 Task: Create in the project Transpire in Backlog an issue 'Upgrade the performance of a mobile application to reduce load times and improve responsiveness', assign it to team member softage.1@softage.net and change the status to IN PROGRESS.
Action: Mouse moved to (199, 50)
Screenshot: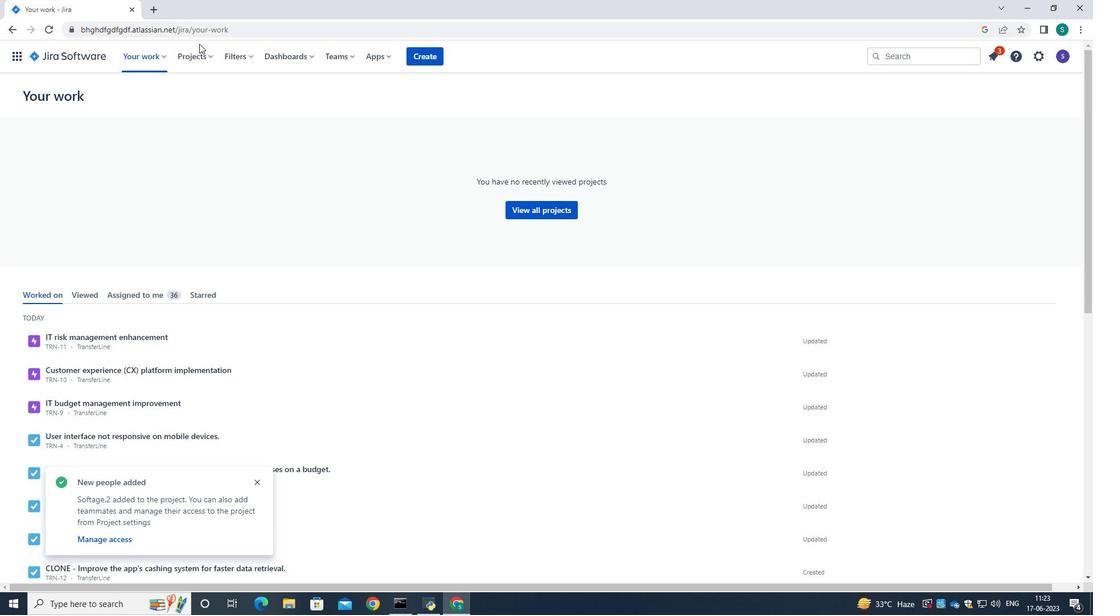 
Action: Mouse pressed left at (199, 50)
Screenshot: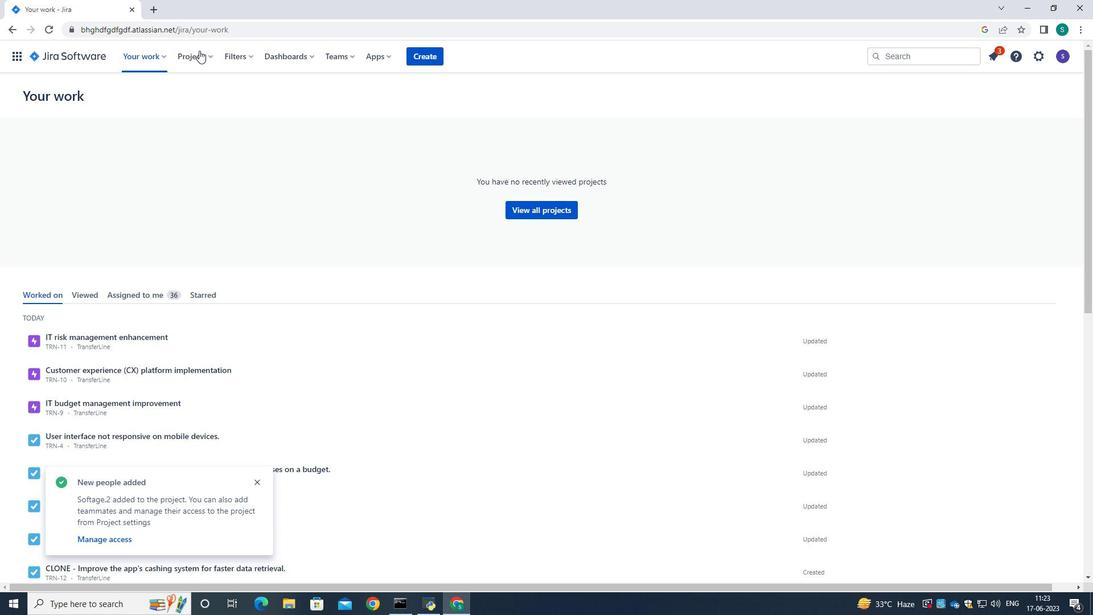 
Action: Mouse moved to (213, 104)
Screenshot: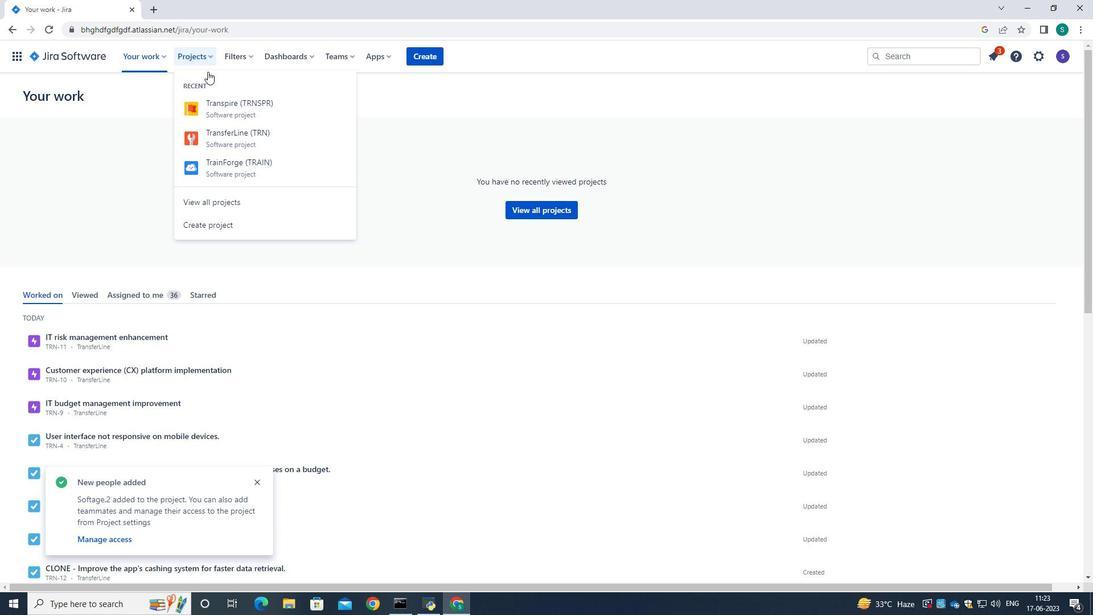 
Action: Mouse pressed left at (213, 104)
Screenshot: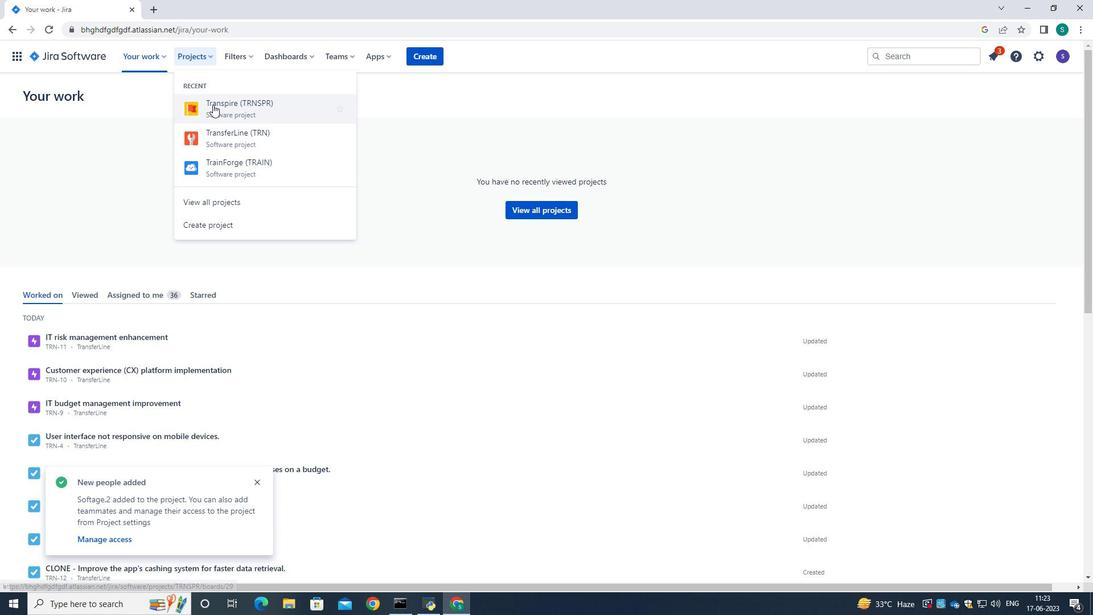 
Action: Mouse moved to (66, 171)
Screenshot: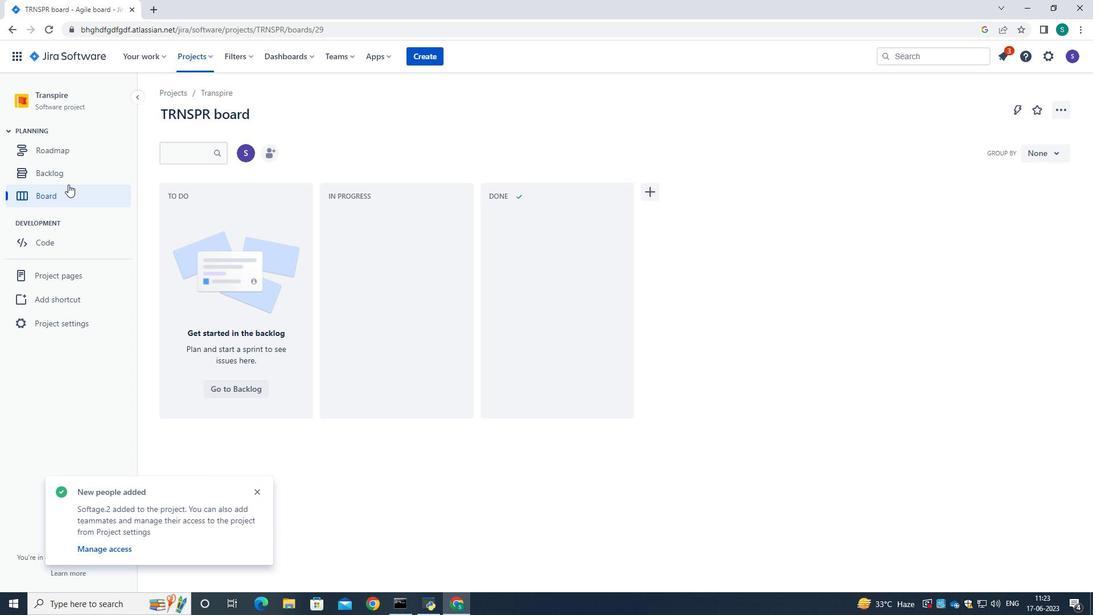 
Action: Mouse pressed left at (66, 171)
Screenshot: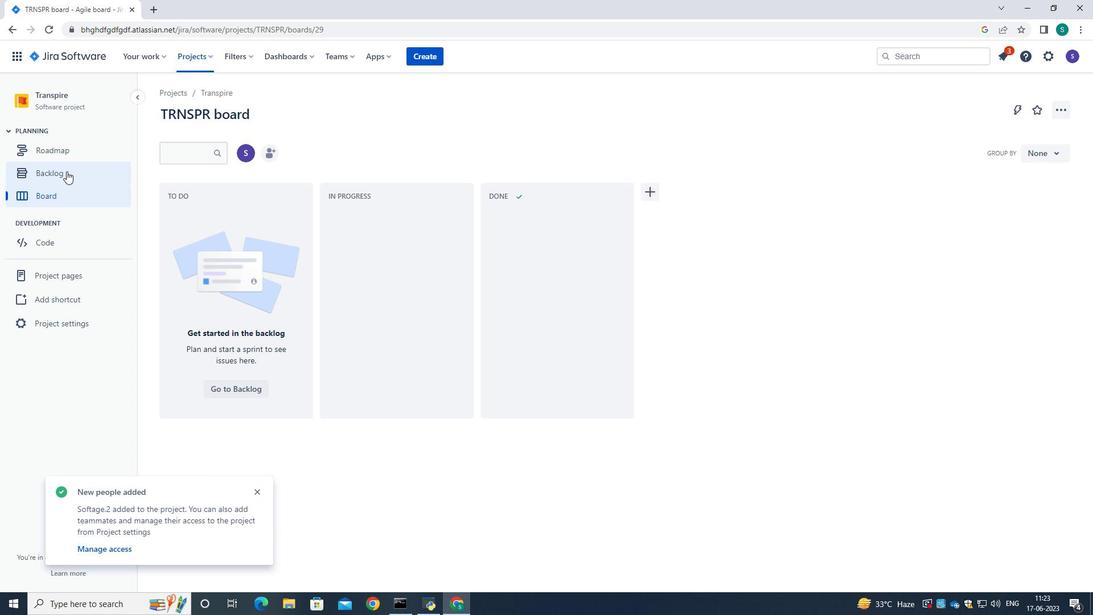 
Action: Mouse moved to (400, 311)
Screenshot: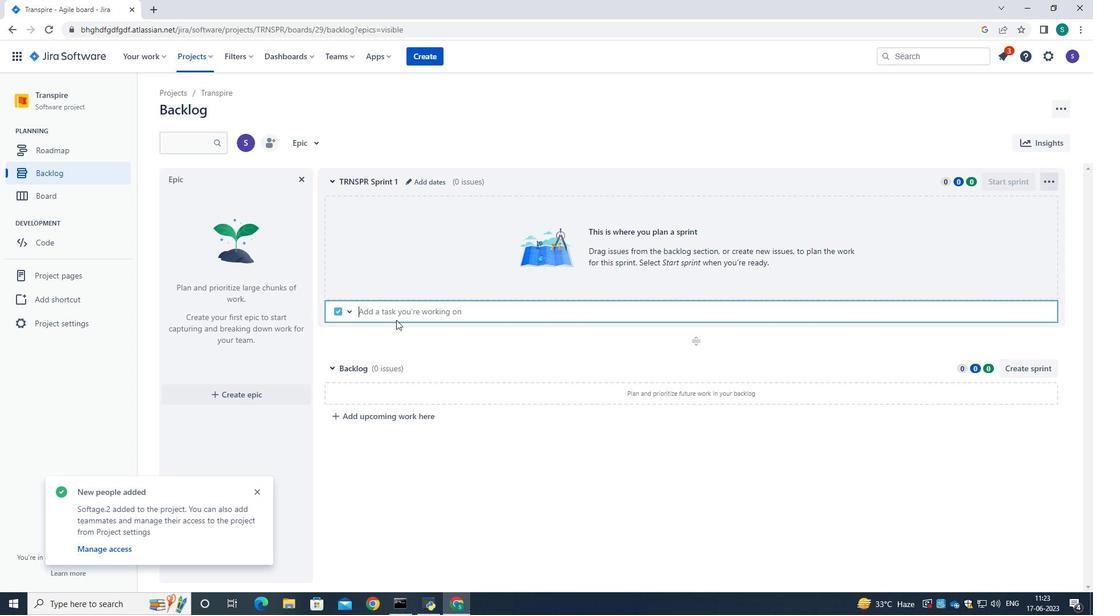 
Action: Mouse pressed left at (400, 311)
Screenshot: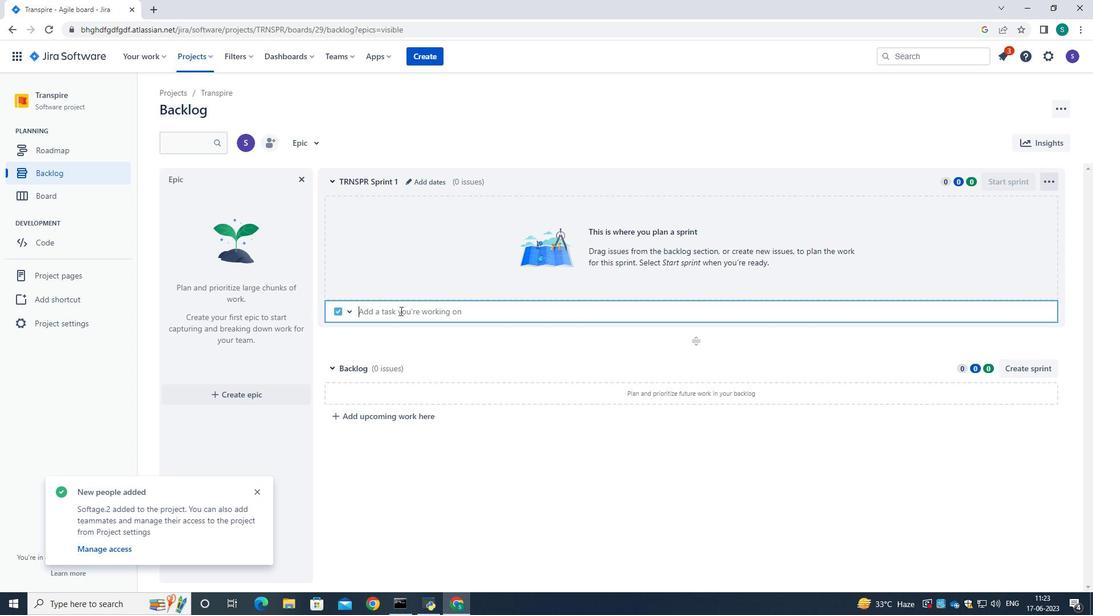 
Action: Key pressed <Key.caps_lock>U<Key.caps_lock>pgrade<Key.space>te<Key.backspace>he<Key.space>performance<Key.space>of<Key.space>a<Key.space>ob<Key.backspace><Key.backspace>mobile<Key.space>application<Key.space>to<Key.space>reduce<Key.space>load<Key.space>times<Key.space>and<Key.space>improve<Key.space>i<Key.backspace>responsiveness.<Key.enter>
Screenshot: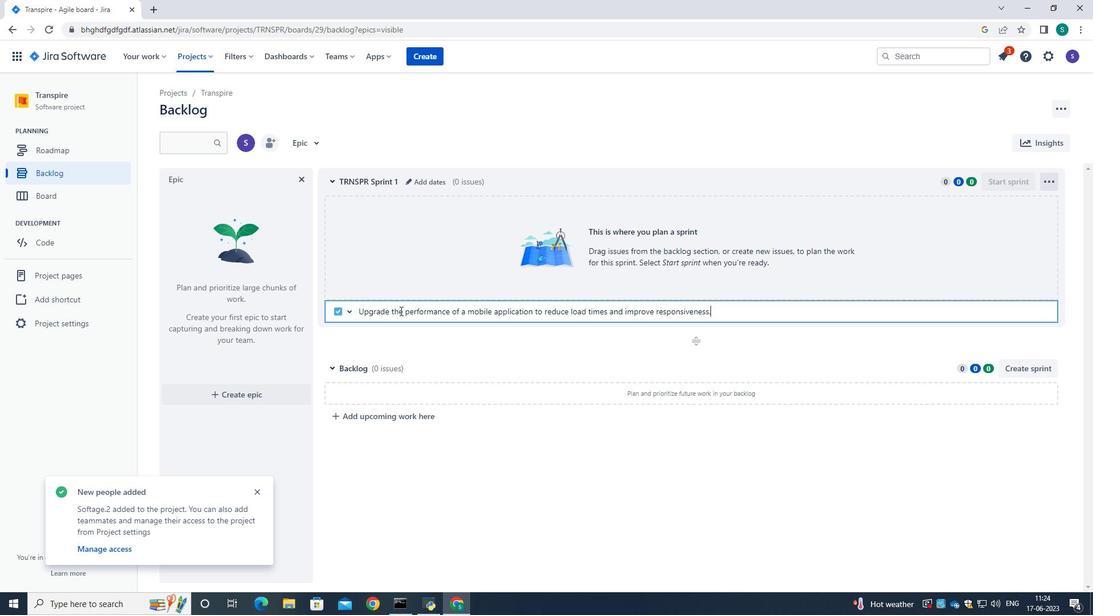 
Action: Mouse moved to (1018, 210)
Screenshot: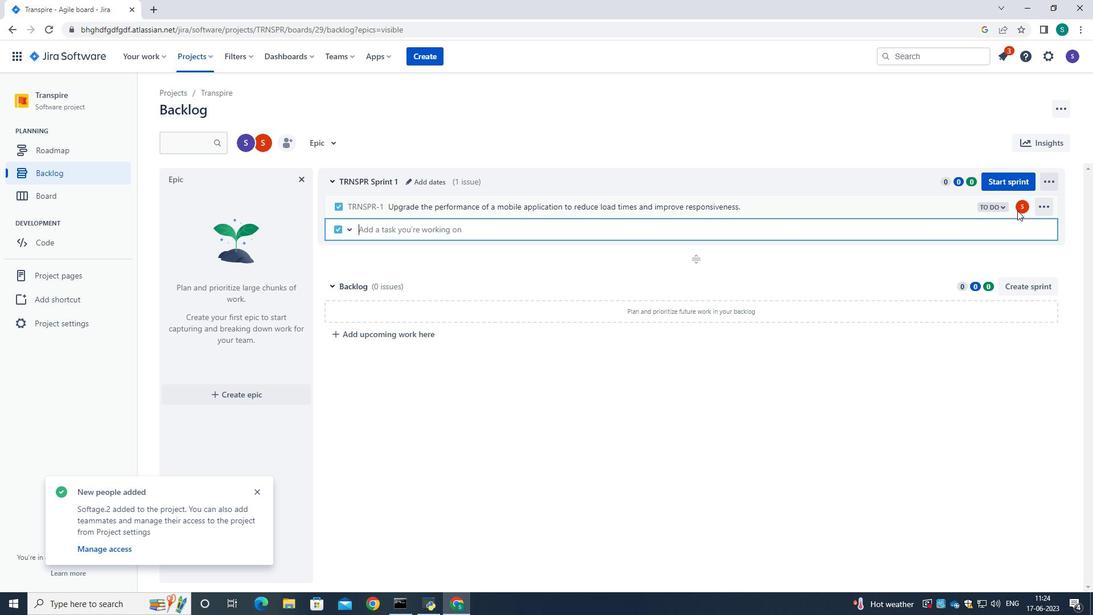 
Action: Mouse pressed left at (1018, 210)
Screenshot: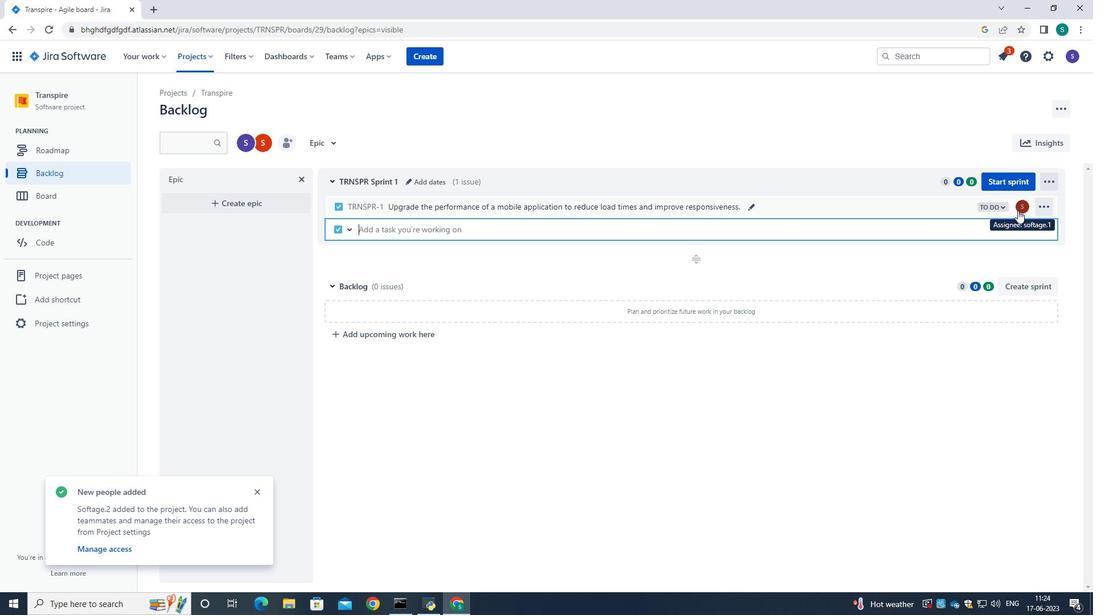 
Action: Mouse moved to (979, 231)
Screenshot: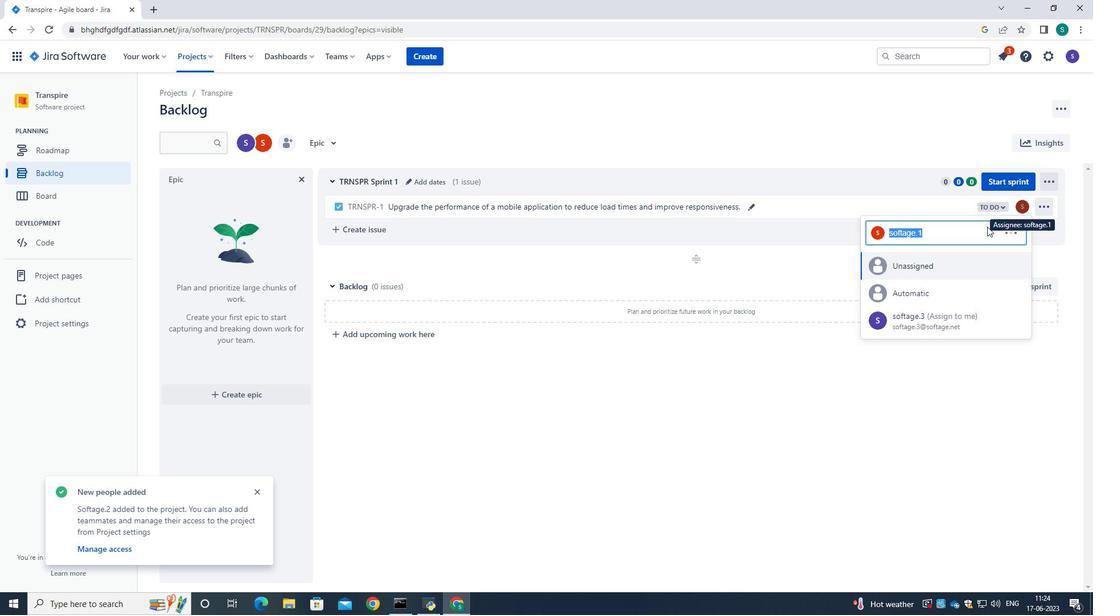 
Action: Key pressed softage.1<Key.shift>@softage.ne
Screenshot: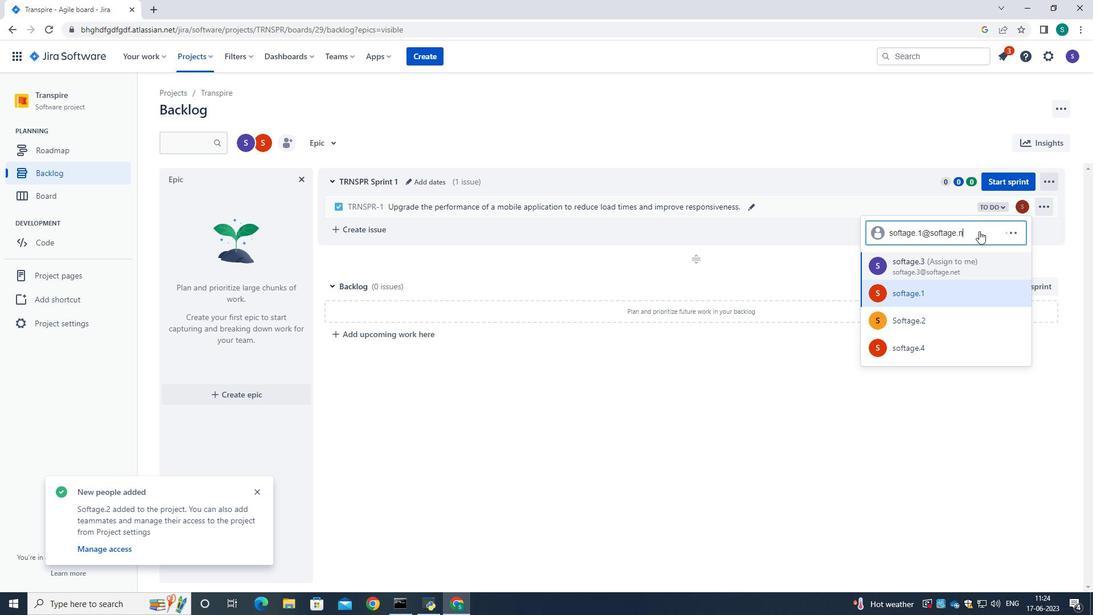 
Action: Mouse moved to (979, 231)
Screenshot: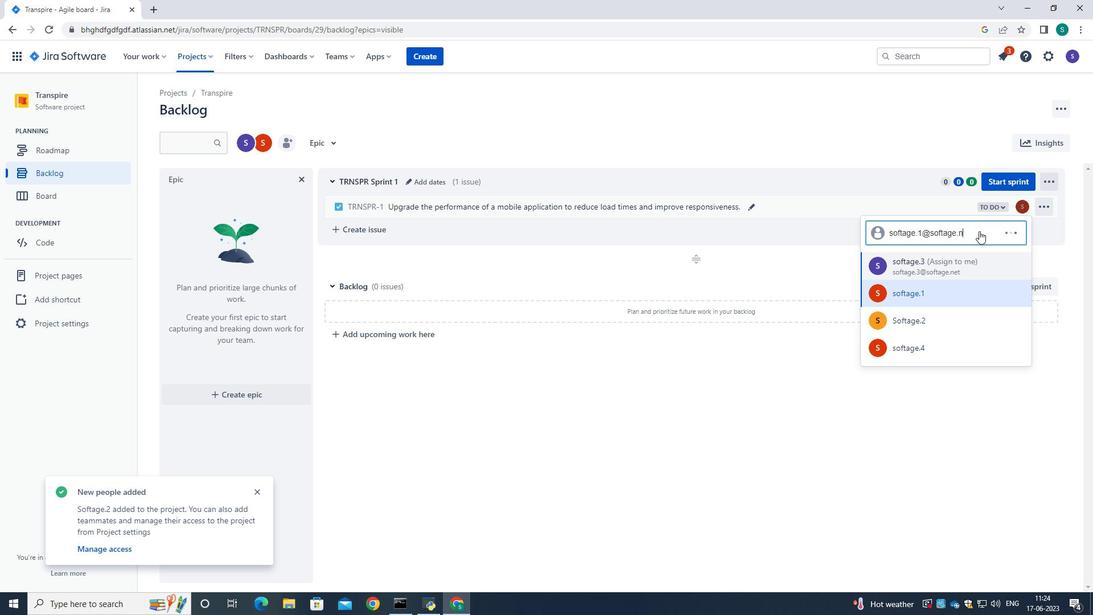
Action: Key pressed t
Screenshot: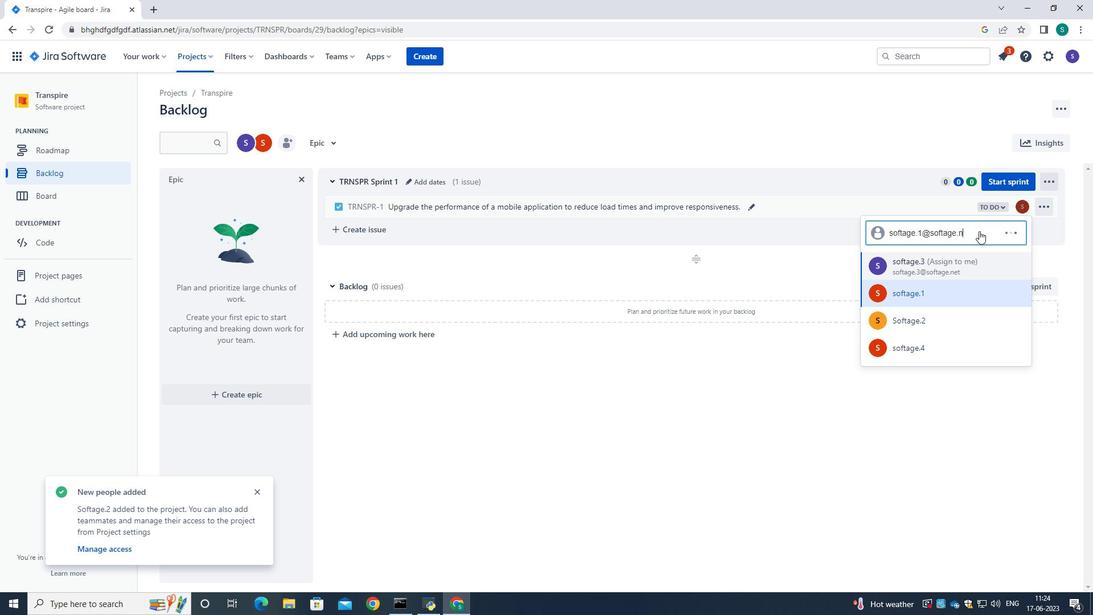 
Action: Mouse moved to (947, 273)
Screenshot: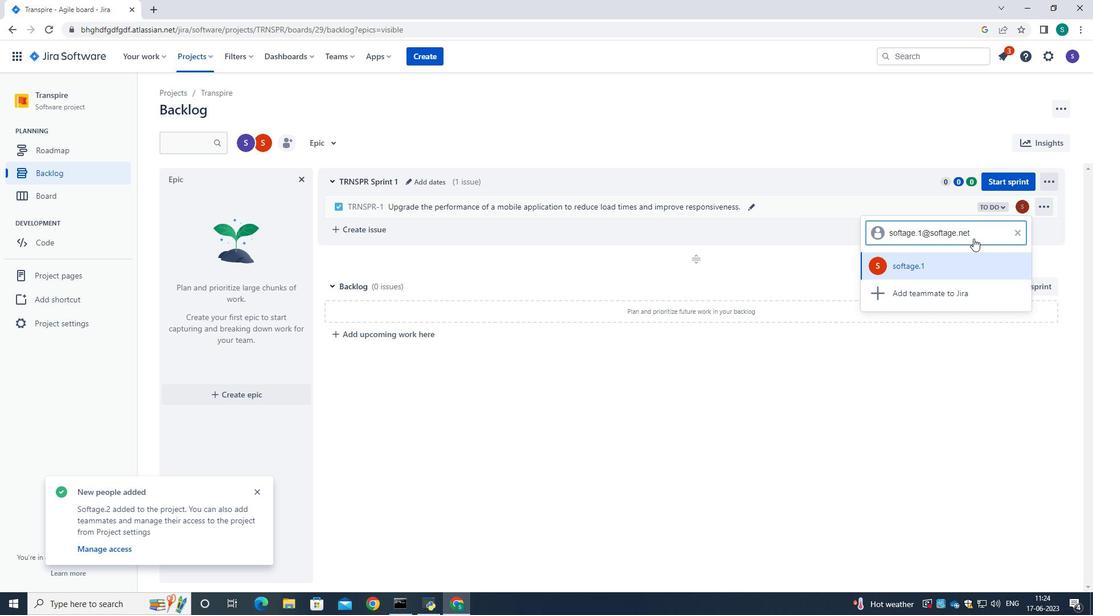 
Action: Mouse pressed left at (947, 273)
Screenshot: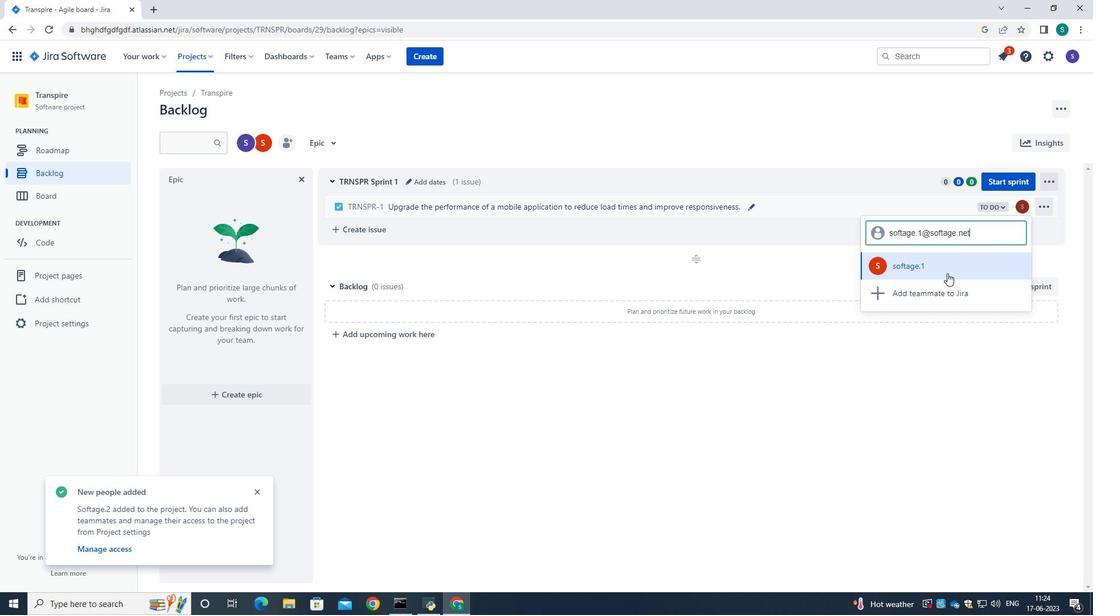 
Action: Mouse moved to (991, 208)
Screenshot: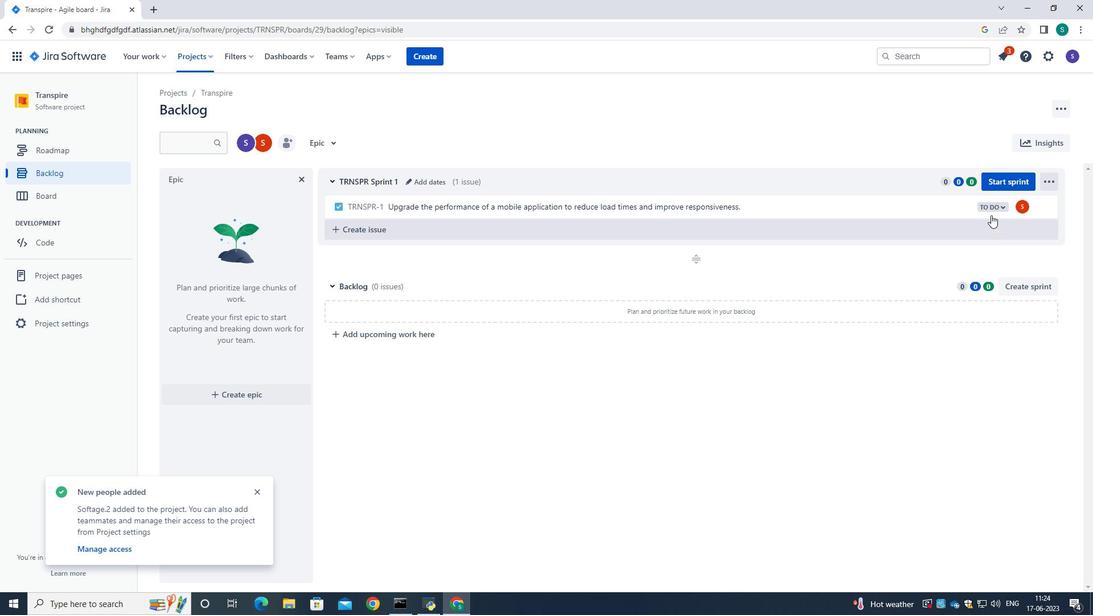 
Action: Mouse pressed left at (991, 208)
Screenshot: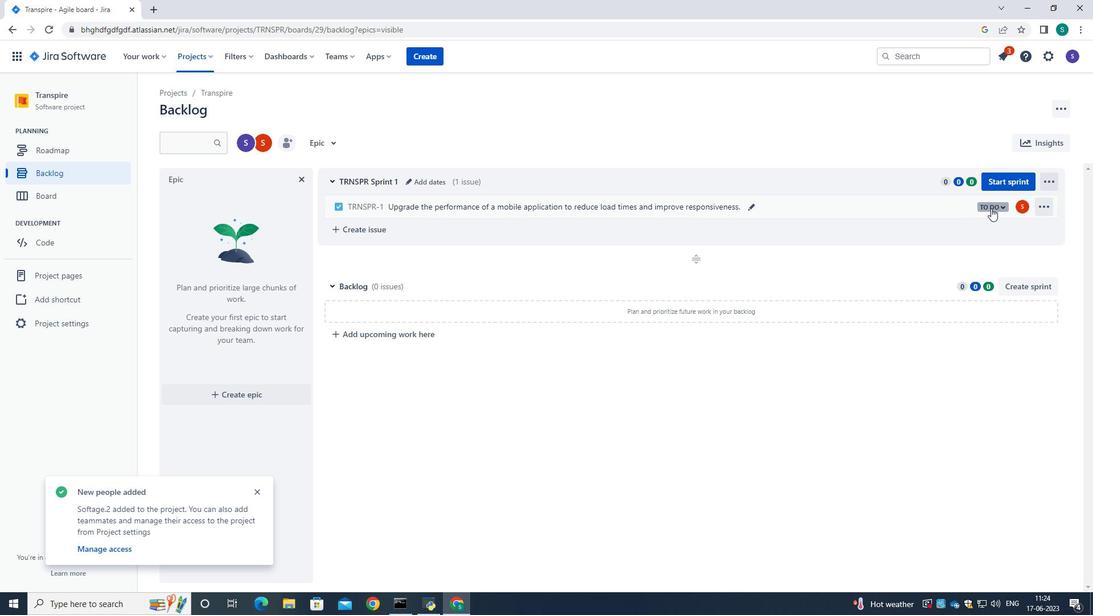
Action: Mouse moved to (948, 235)
Screenshot: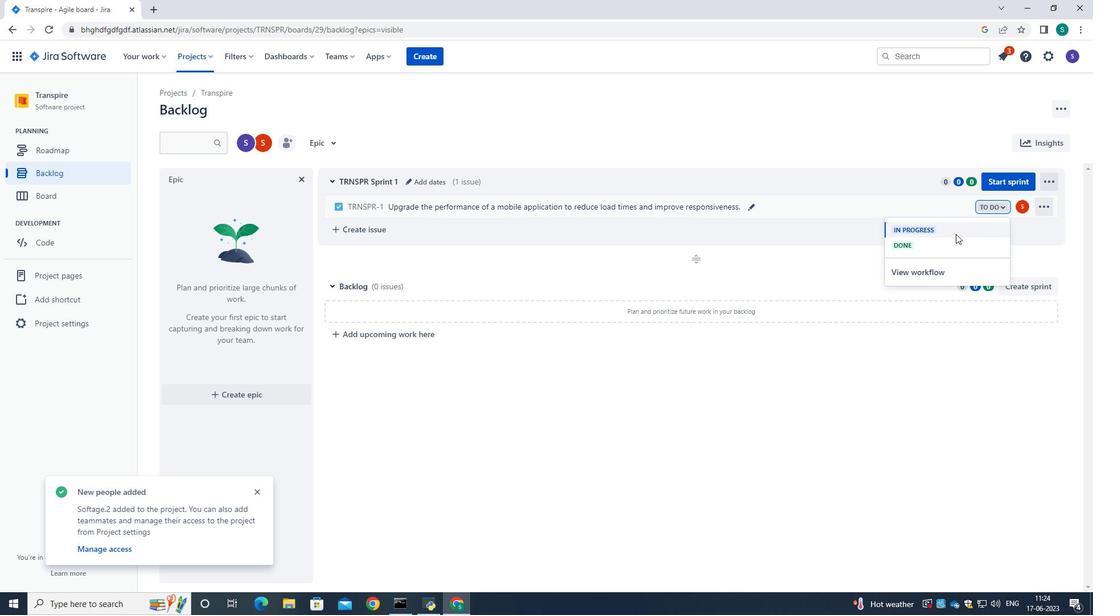 
Action: Mouse pressed left at (948, 235)
Screenshot: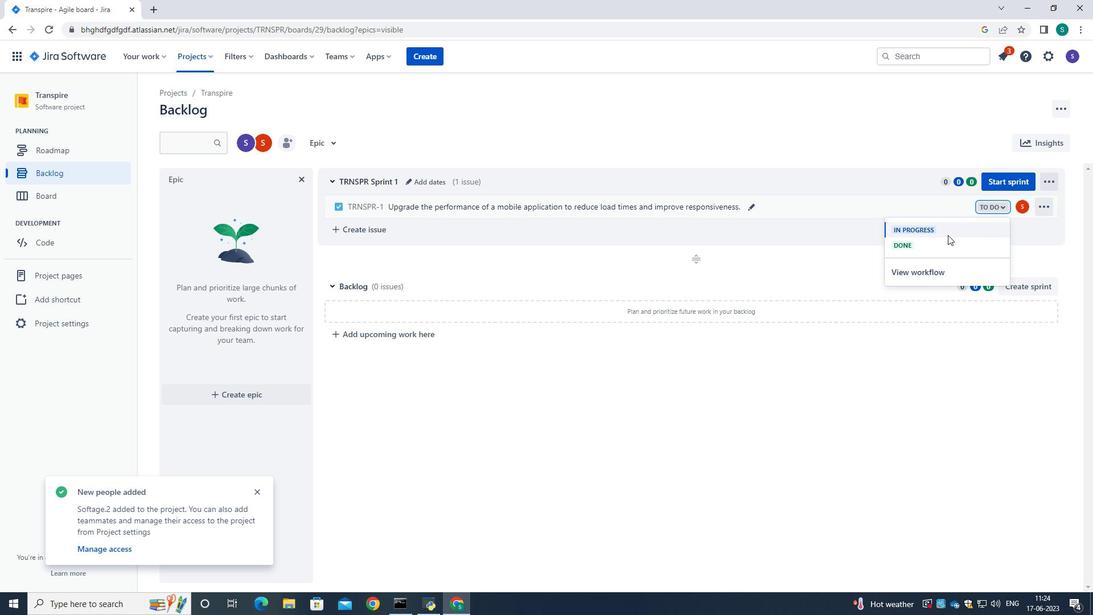 
Action: Mouse moved to (812, 147)
Screenshot: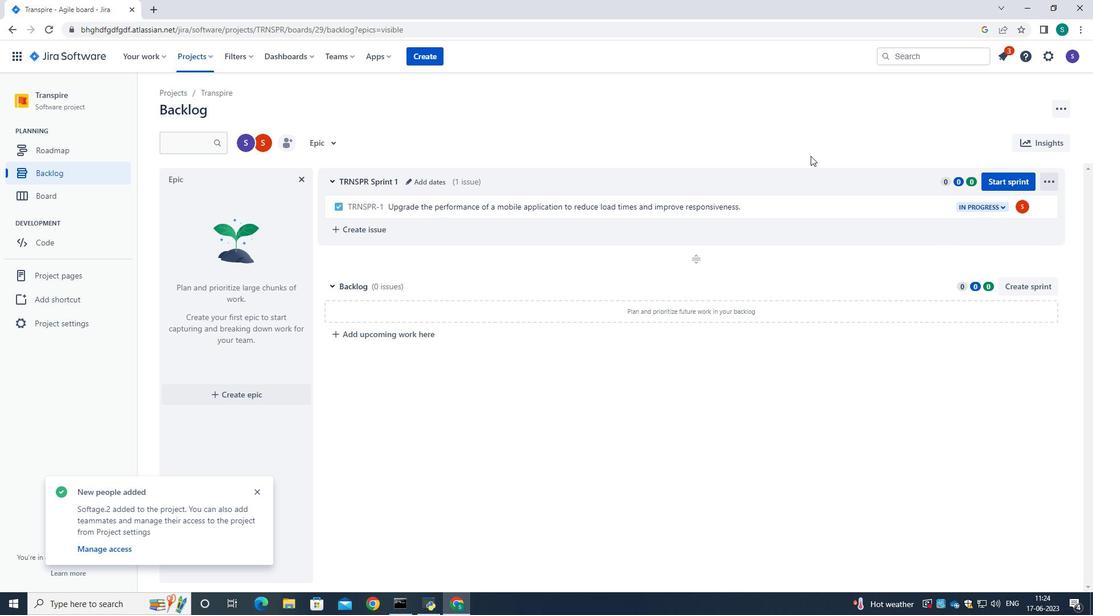 
Action: Mouse pressed left at (812, 147)
Screenshot: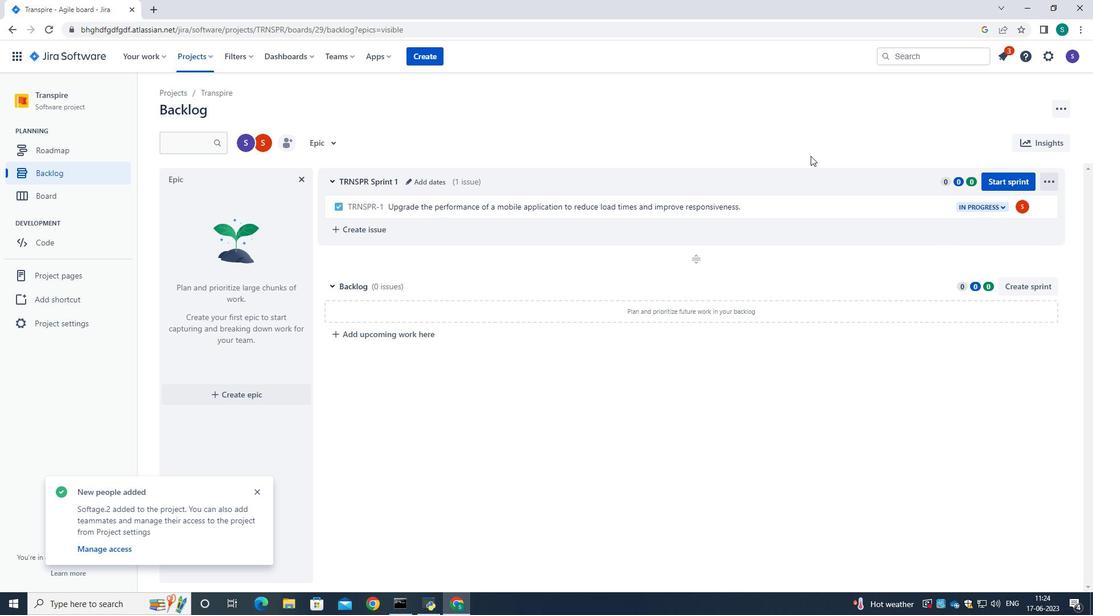 
Action: Mouse moved to (679, 444)
Screenshot: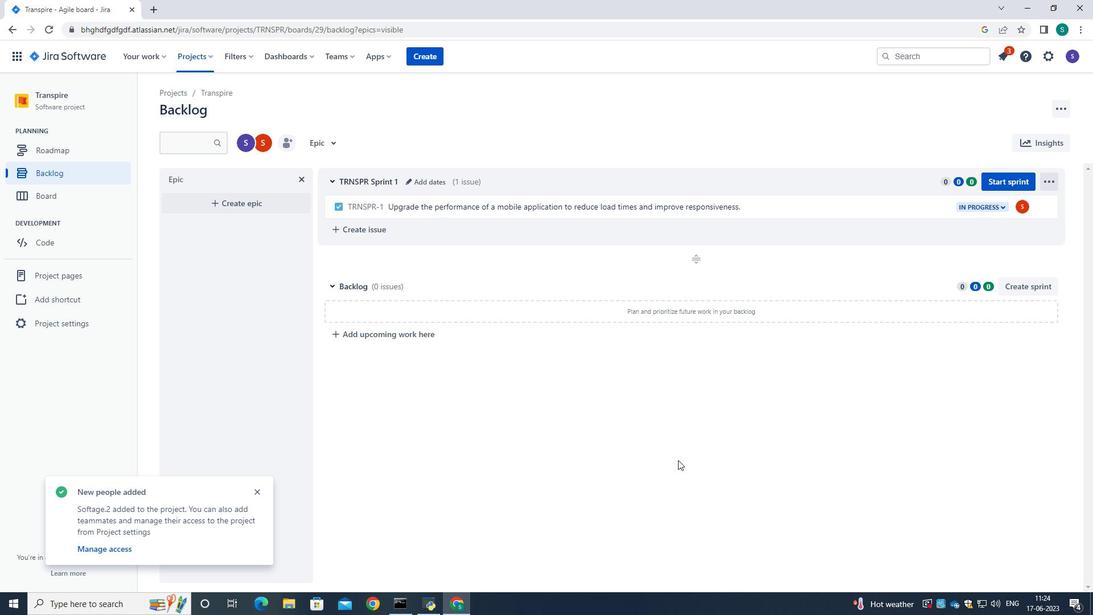 
Action: Mouse pressed left at (679, 444)
Screenshot: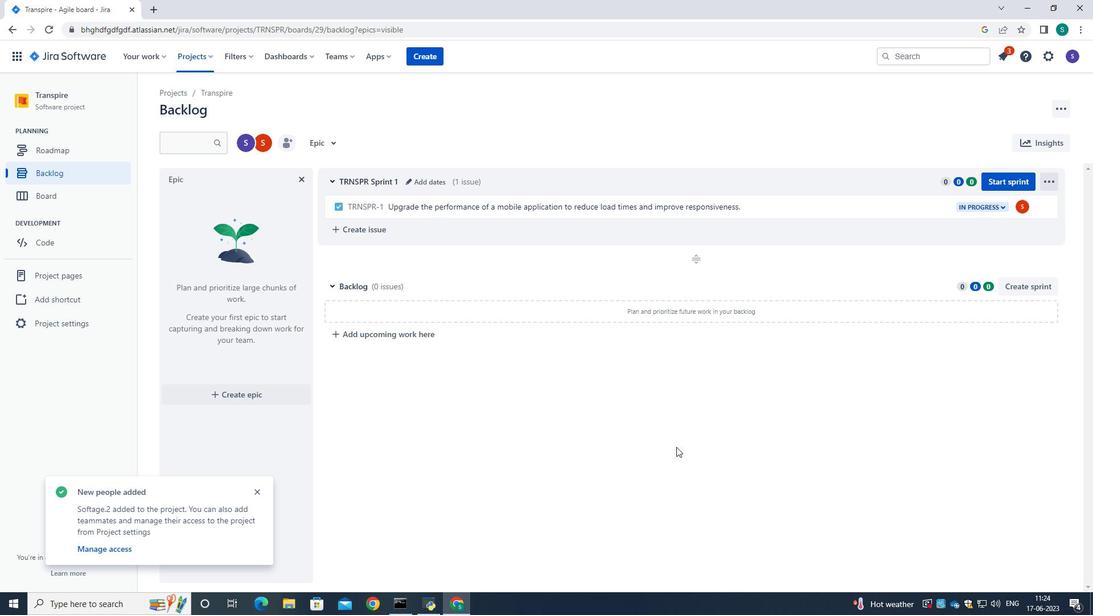 
